 Task: Add the task  Upgrade and migrate company environmental management to a cloud-based solution to the section Information Architecture Sprint in the project BlazeTech and add a Due Date to the respective task as 2023/12/20
Action: Mouse moved to (358, 483)
Screenshot: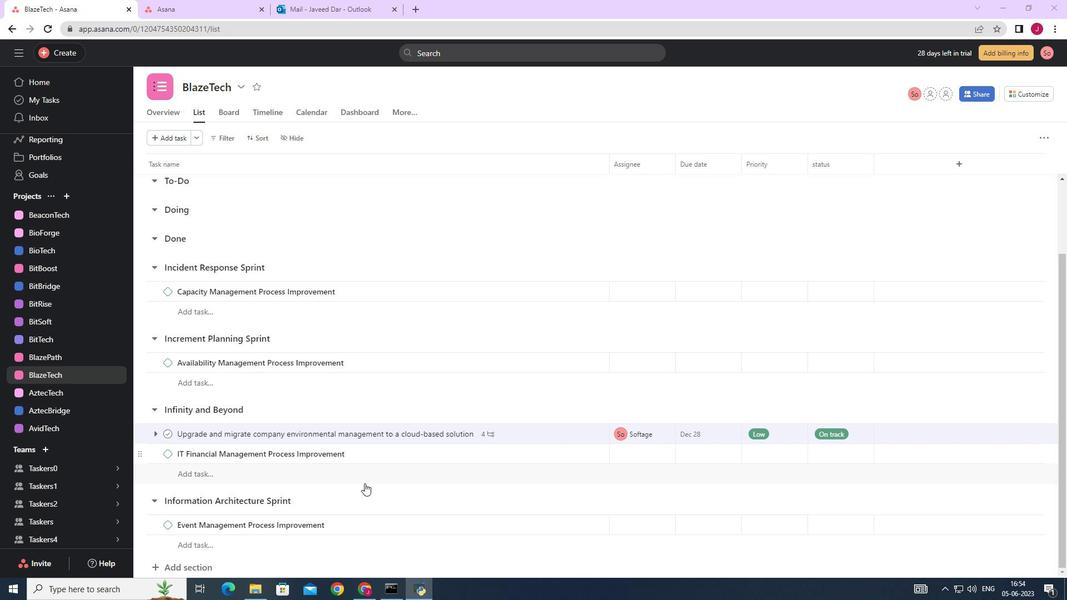 
Action: Mouse scrolled (358, 482) with delta (0, 0)
Screenshot: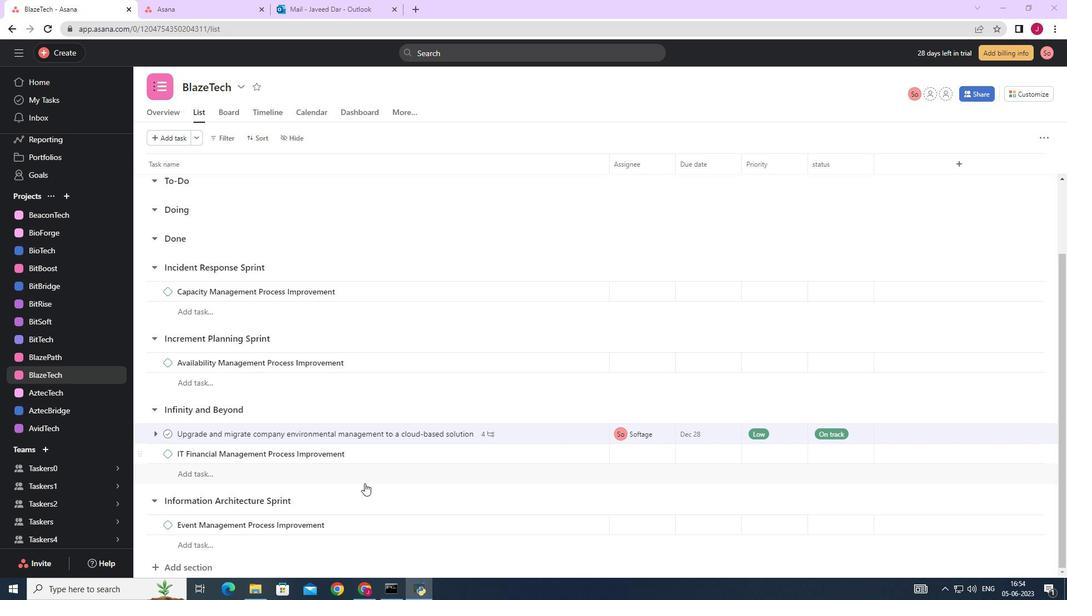 
Action: Mouse scrolled (358, 482) with delta (0, 0)
Screenshot: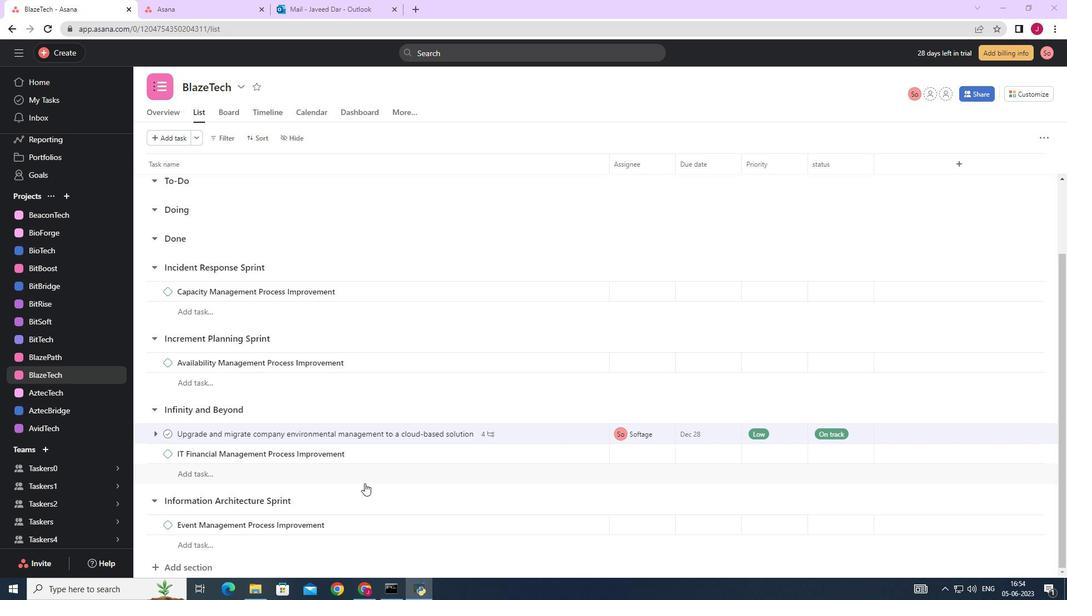 
Action: Mouse moved to (358, 484)
Screenshot: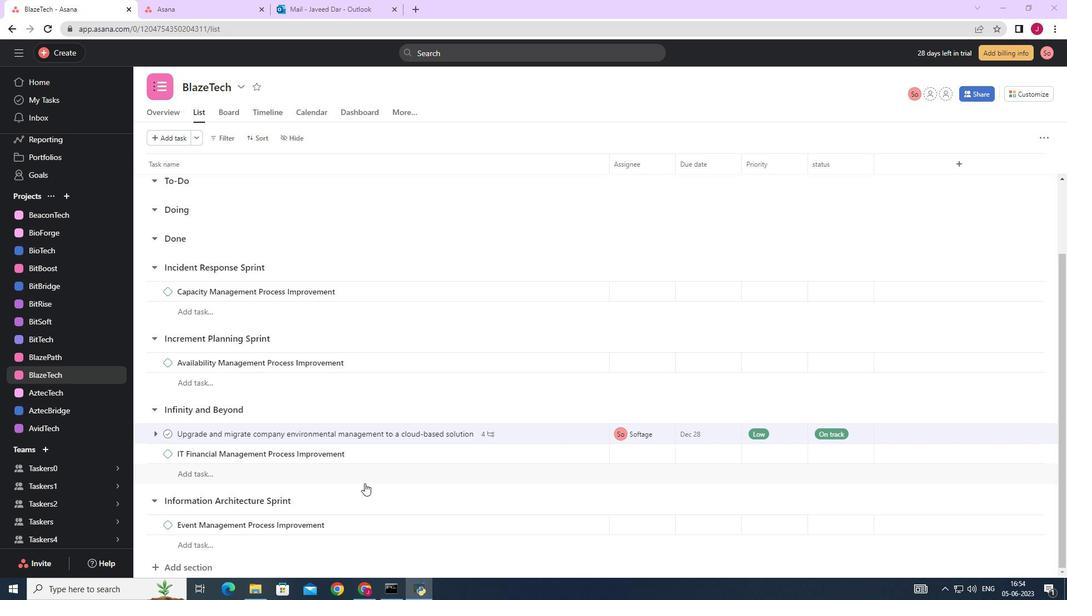 
Action: Mouse scrolled (358, 484) with delta (0, 0)
Screenshot: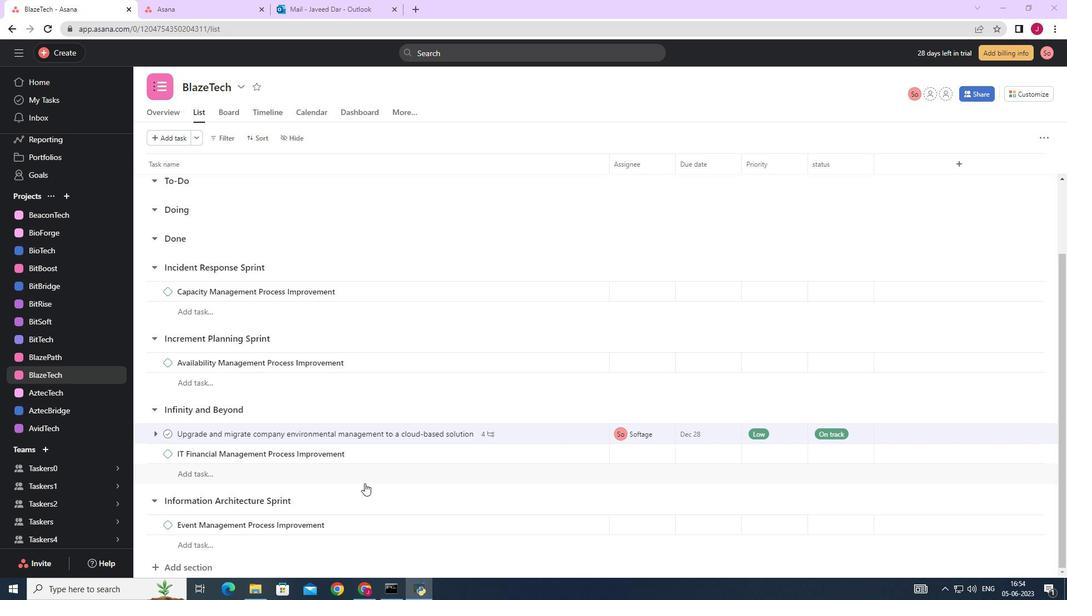 
Action: Mouse moved to (359, 485)
Screenshot: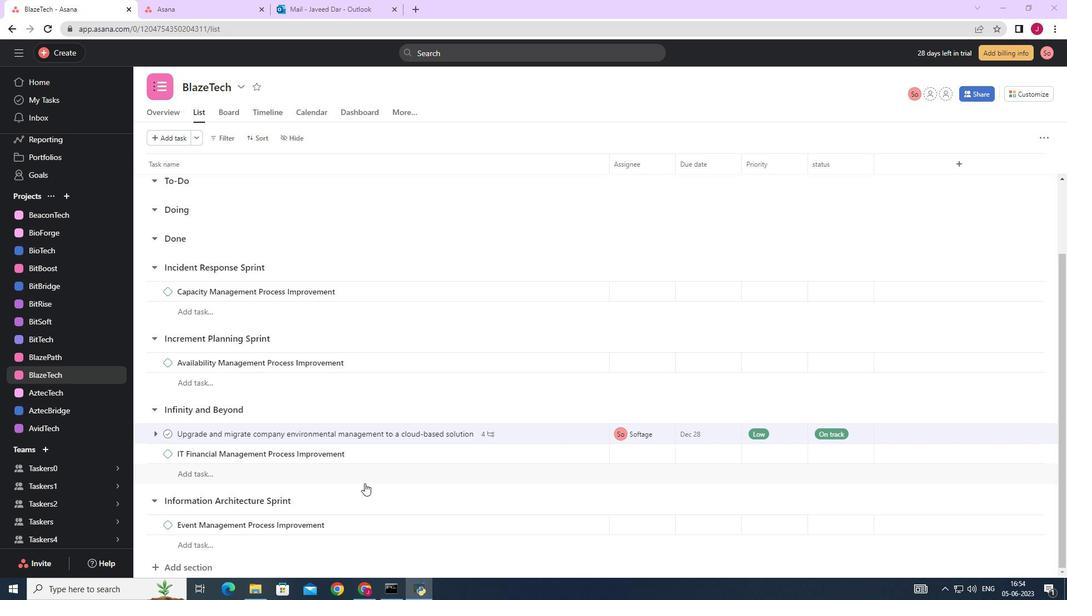
Action: Mouse scrolled (359, 484) with delta (0, 0)
Screenshot: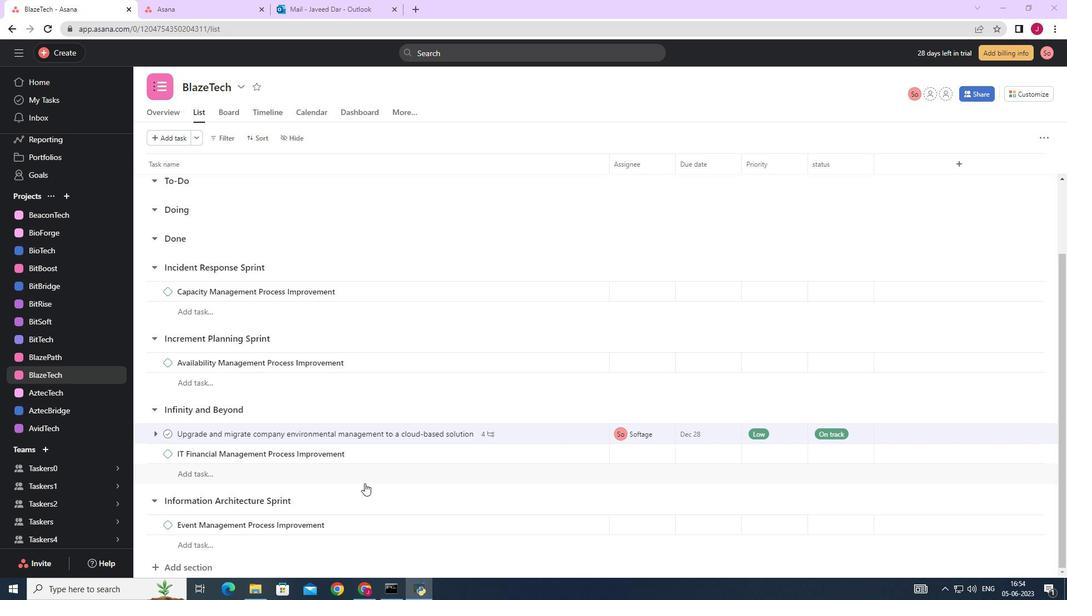 
Action: Mouse moved to (362, 485)
Screenshot: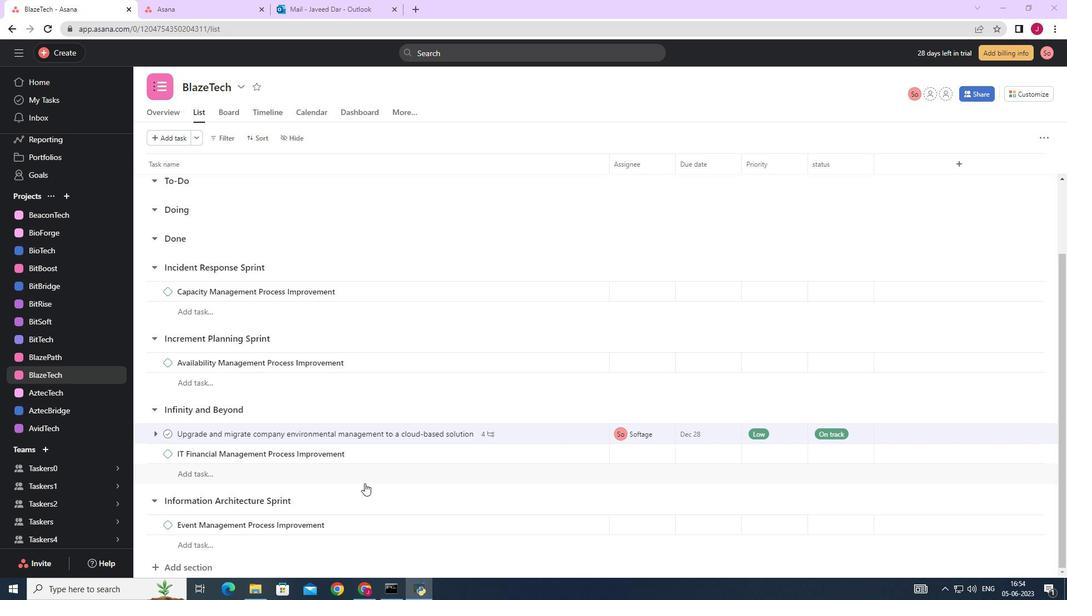 
Action: Mouse scrolled (359, 484) with delta (0, 0)
Screenshot: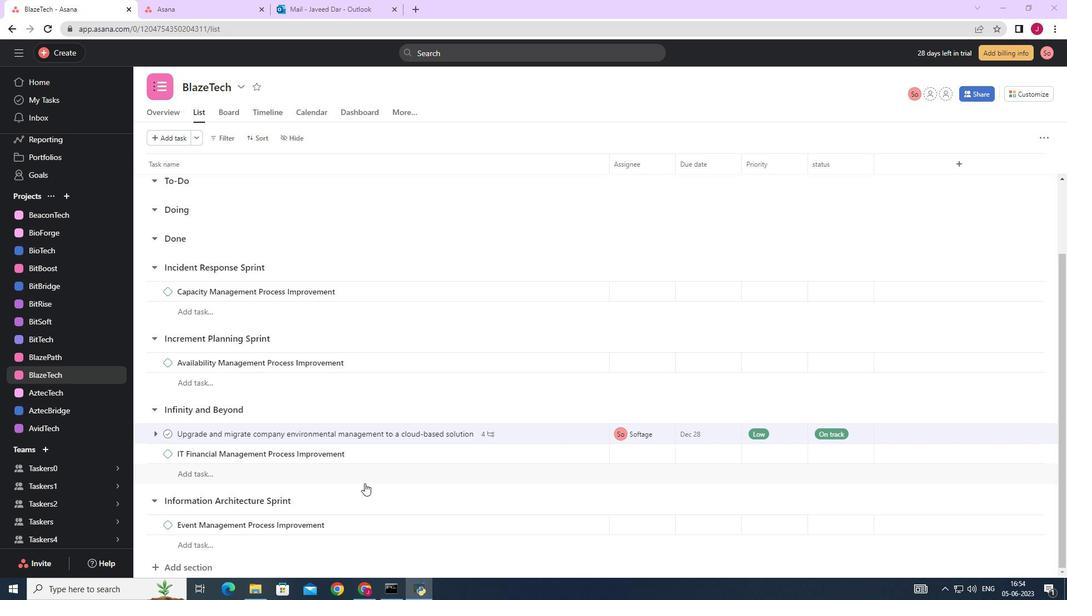 
Action: Mouse moved to (368, 487)
Screenshot: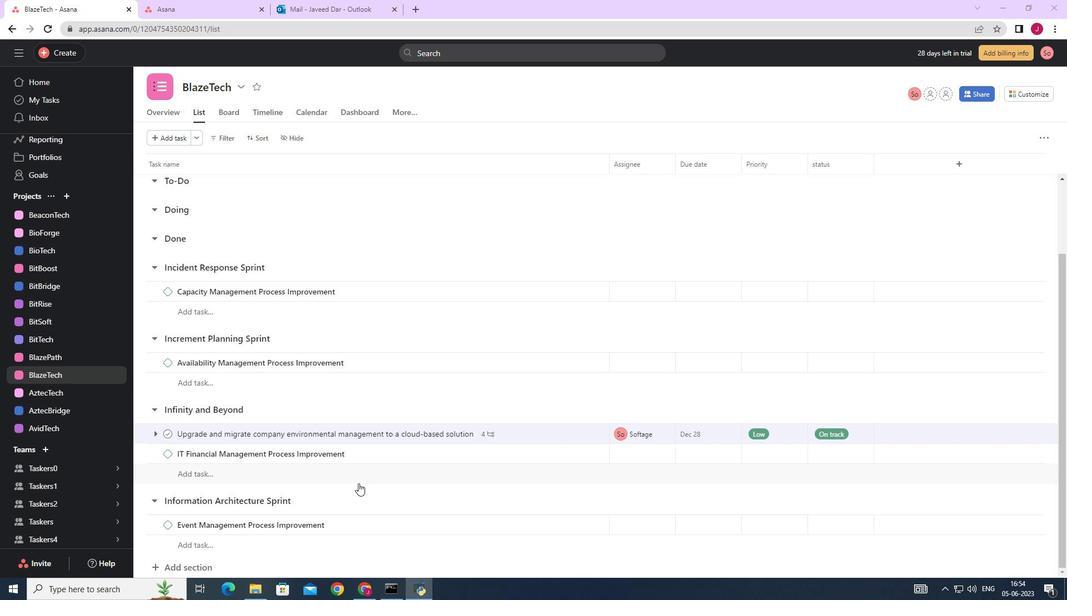 
Action: Mouse scrolled (364, 485) with delta (0, 0)
Screenshot: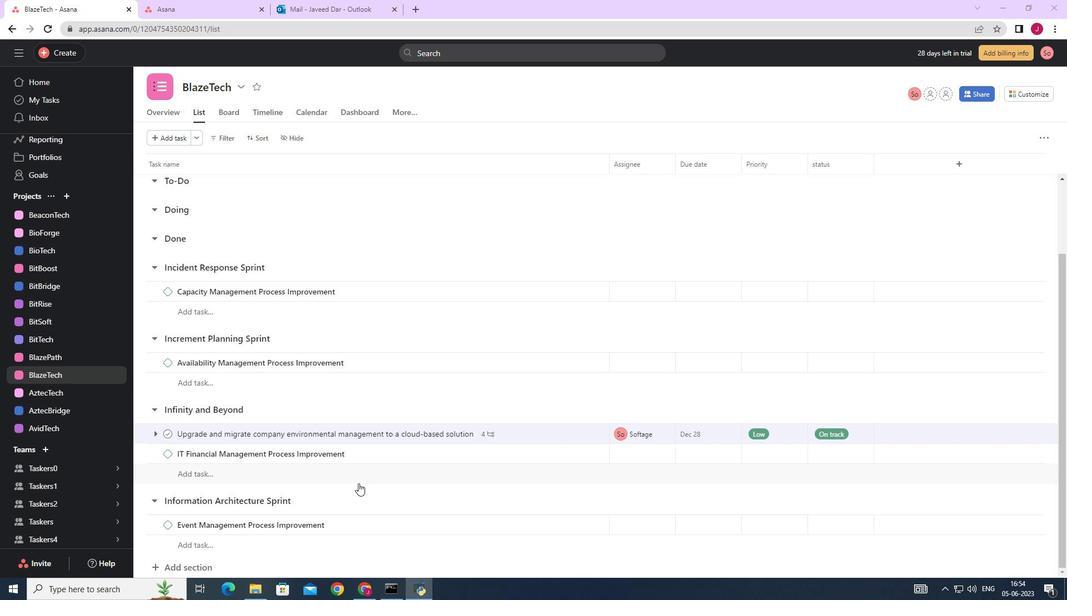 
Action: Mouse moved to (577, 432)
Screenshot: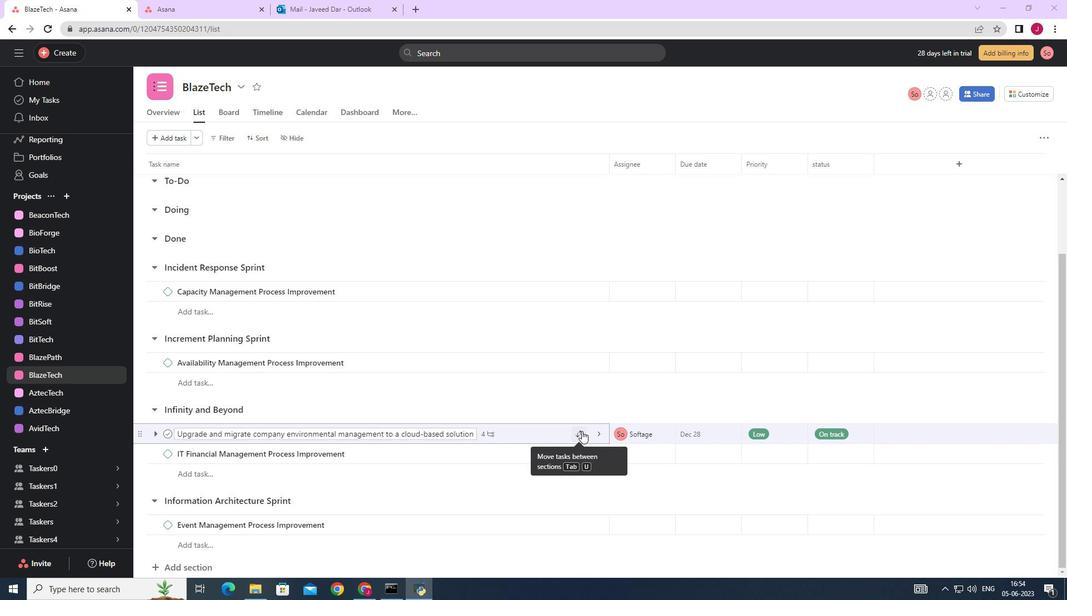 
Action: Mouse pressed left at (577, 432)
Screenshot: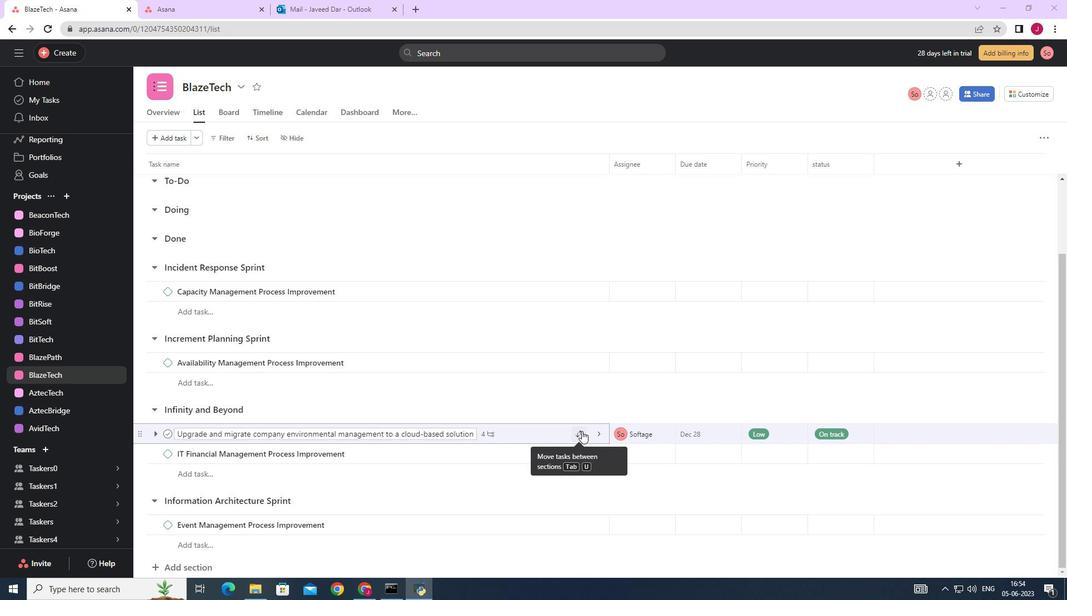 
Action: Mouse moved to (495, 414)
Screenshot: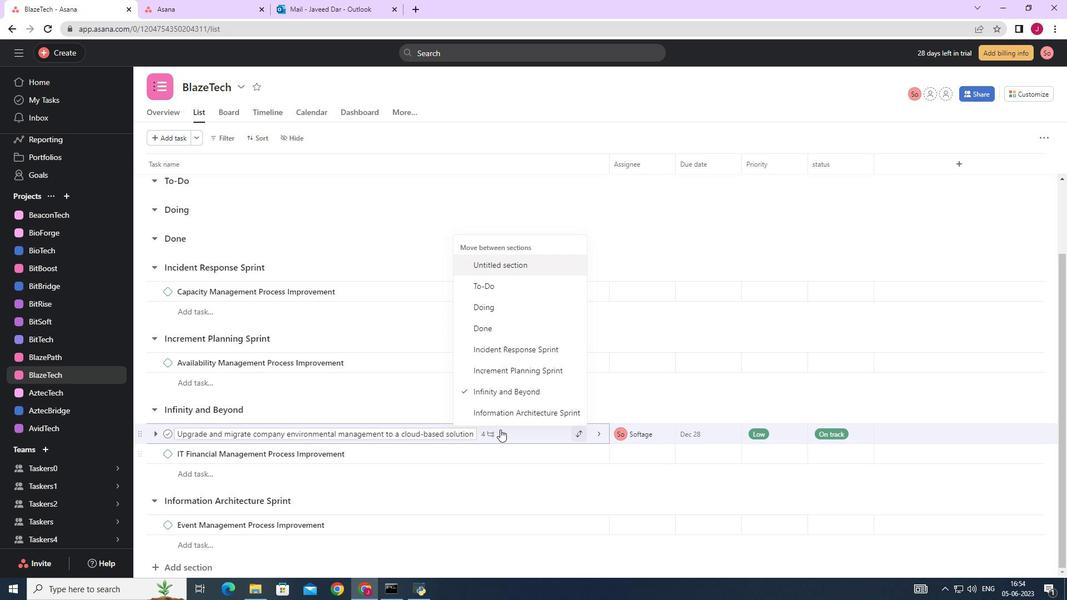 
Action: Mouse pressed left at (495, 414)
Screenshot: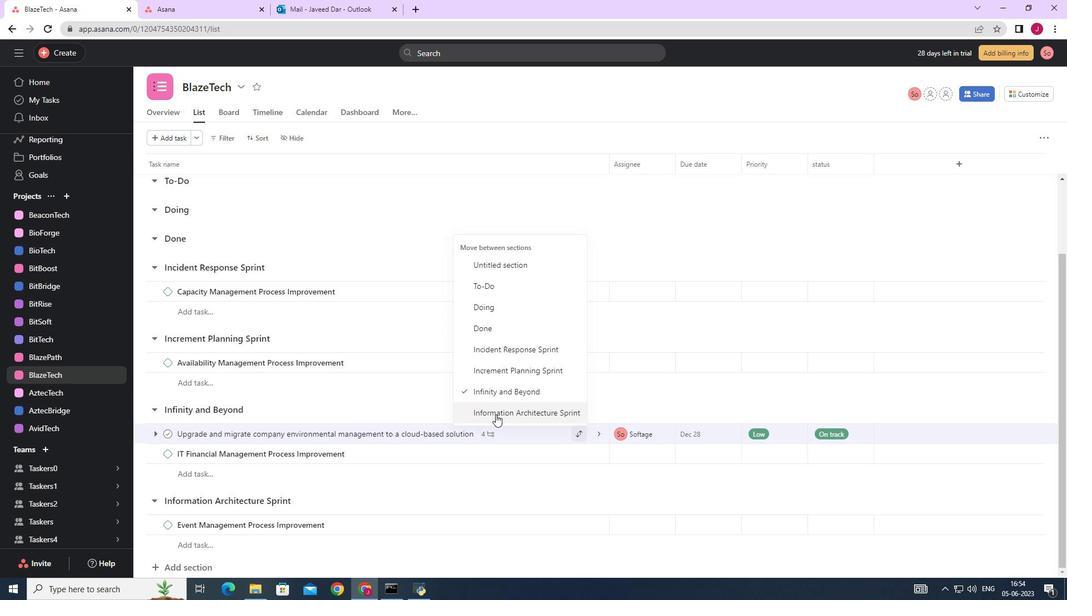 
Action: Mouse moved to (658, 479)
Screenshot: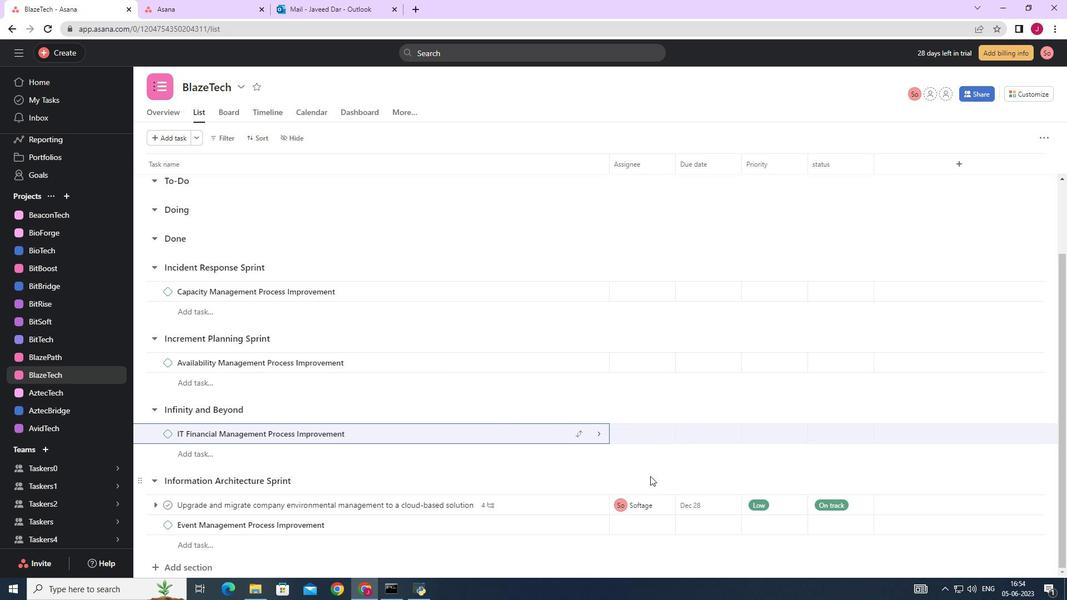 
Action: Mouse scrolled (658, 478) with delta (0, 0)
Screenshot: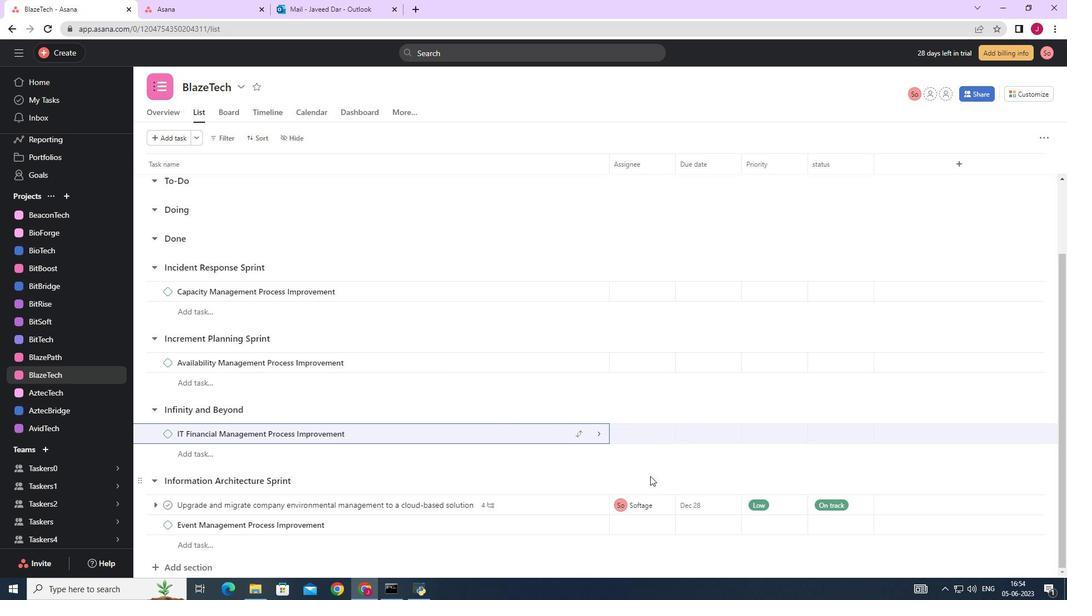 
Action: Mouse scrolled (658, 478) with delta (0, 0)
Screenshot: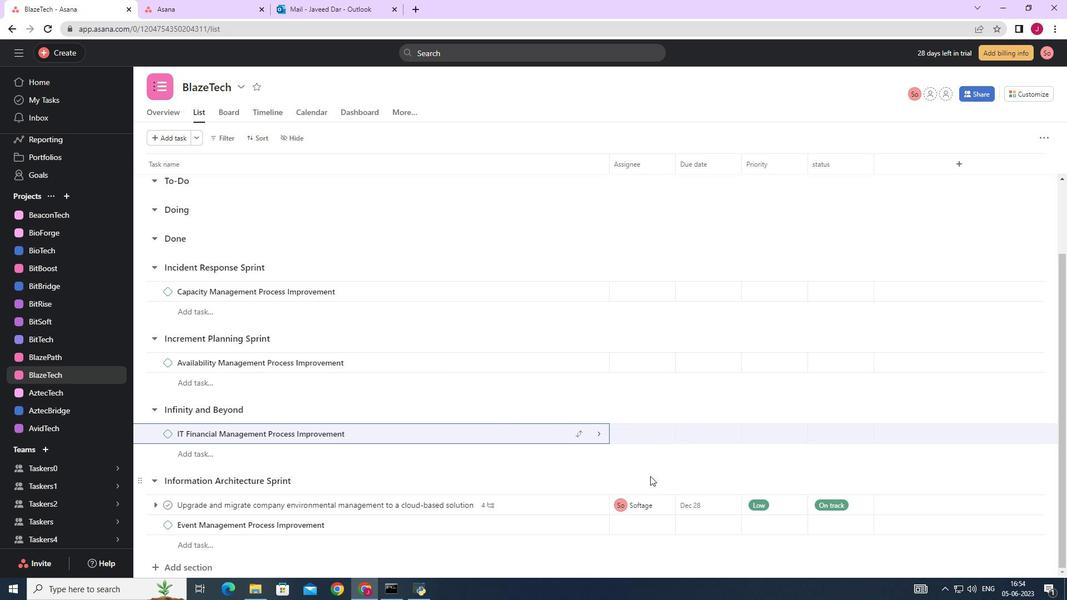 
Action: Mouse scrolled (658, 478) with delta (0, 0)
Screenshot: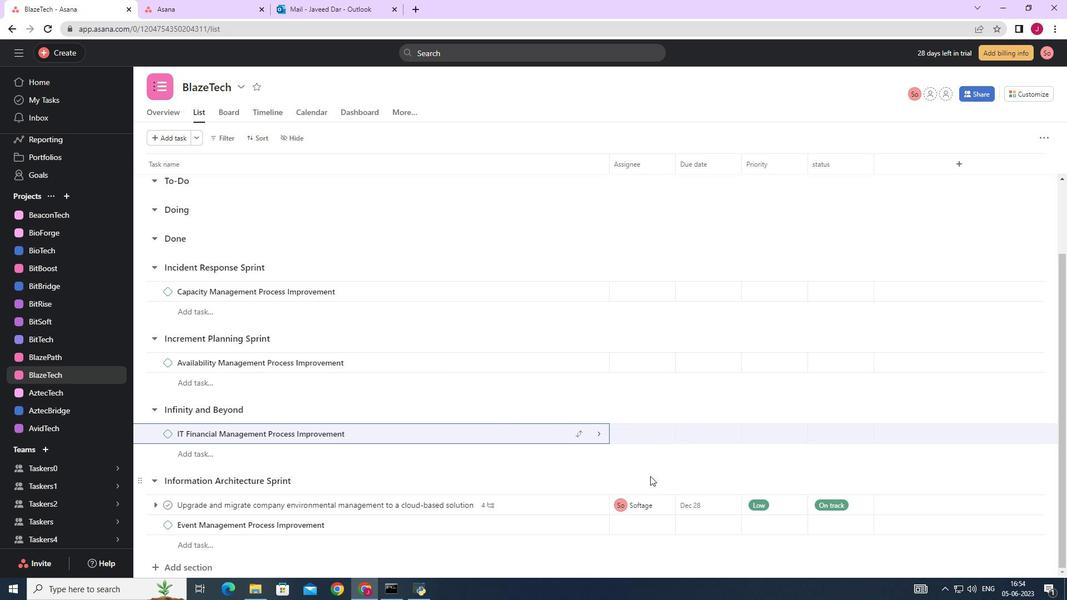 
Action: Mouse scrolled (658, 478) with delta (0, 0)
Screenshot: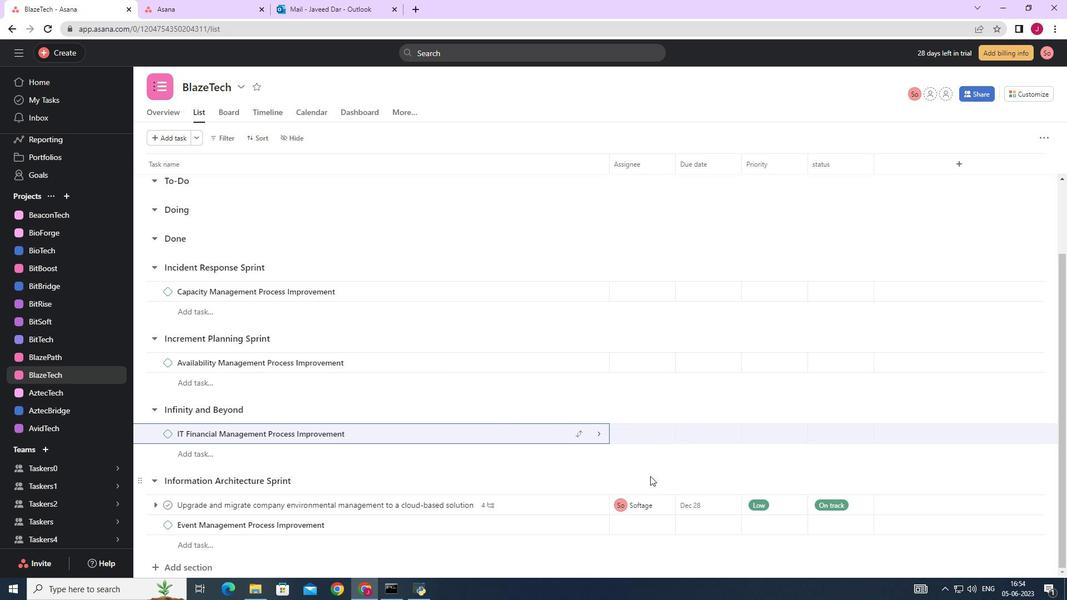 
Action: Mouse scrolled (658, 478) with delta (0, 0)
Screenshot: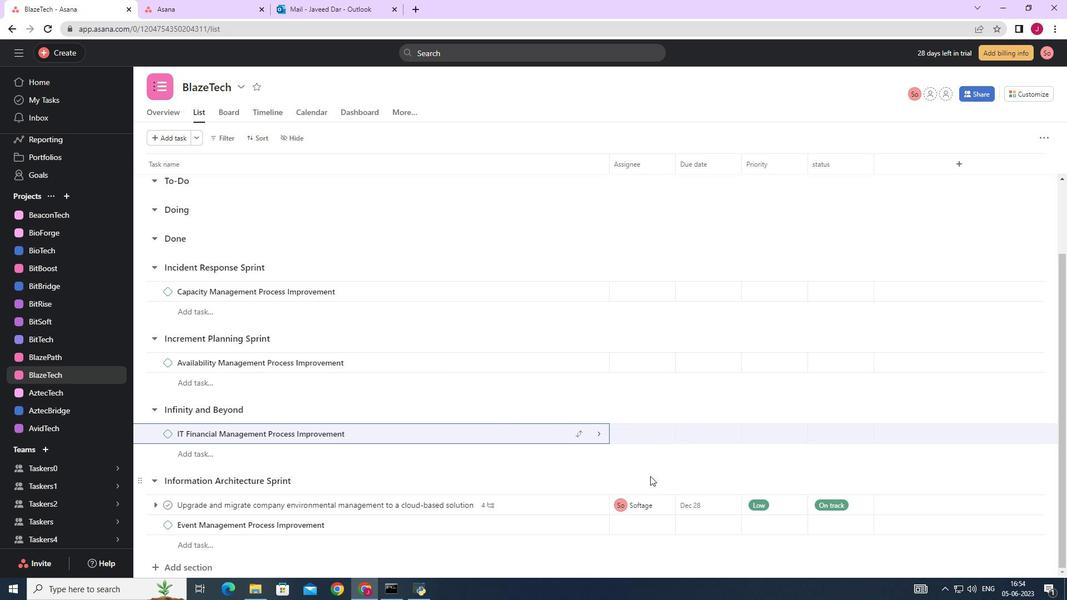 
Action: Mouse moved to (717, 506)
Screenshot: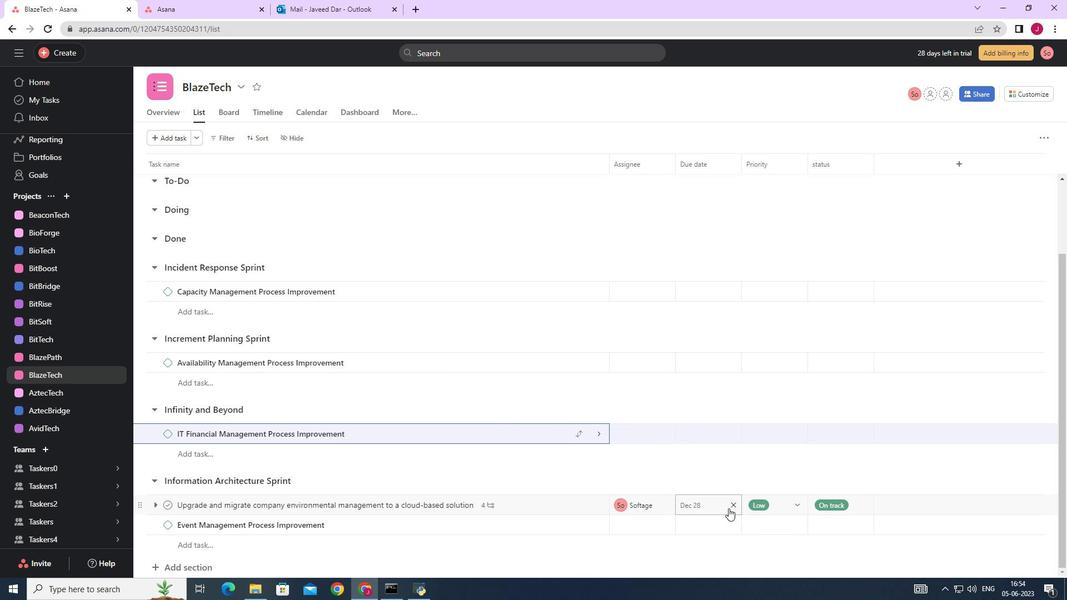 
Action: Mouse pressed left at (717, 506)
Screenshot: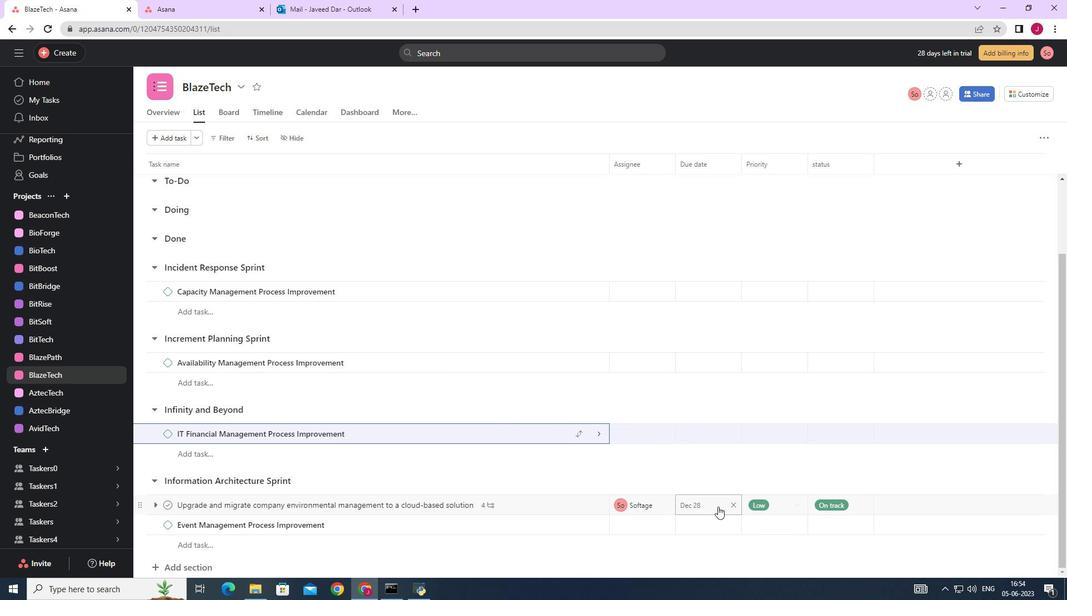 
Action: Mouse moved to (814, 305)
Screenshot: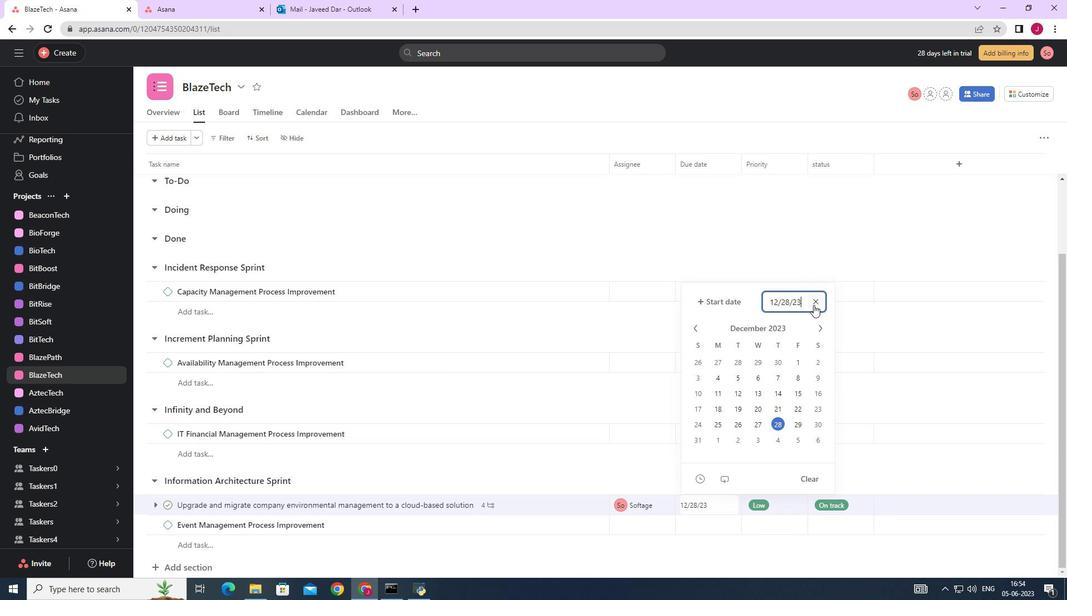 
Action: Mouse pressed left at (814, 305)
Screenshot: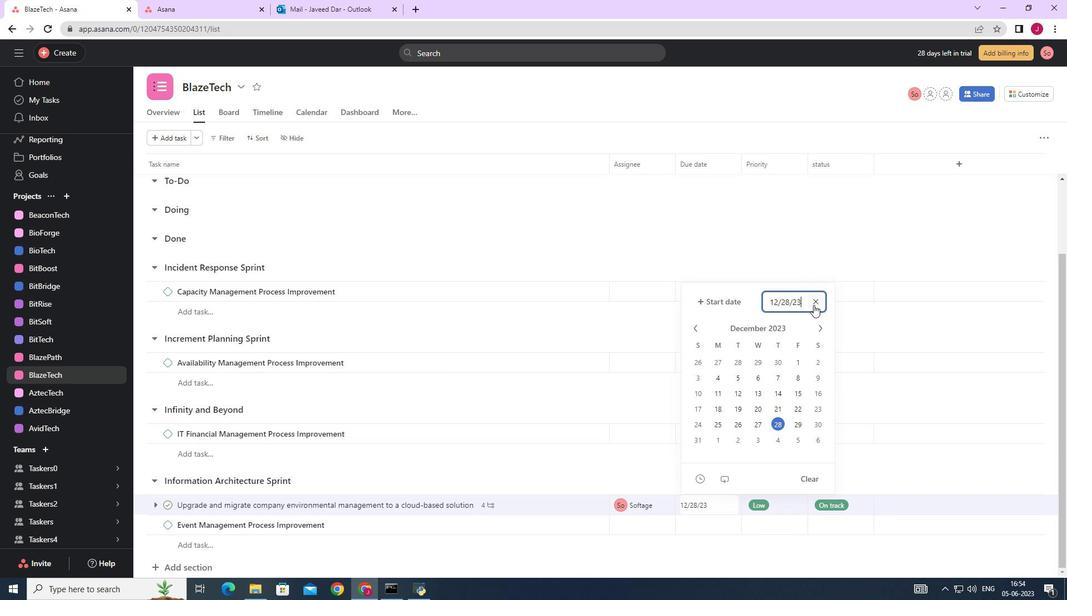 
Action: Mouse moved to (751, 407)
Screenshot: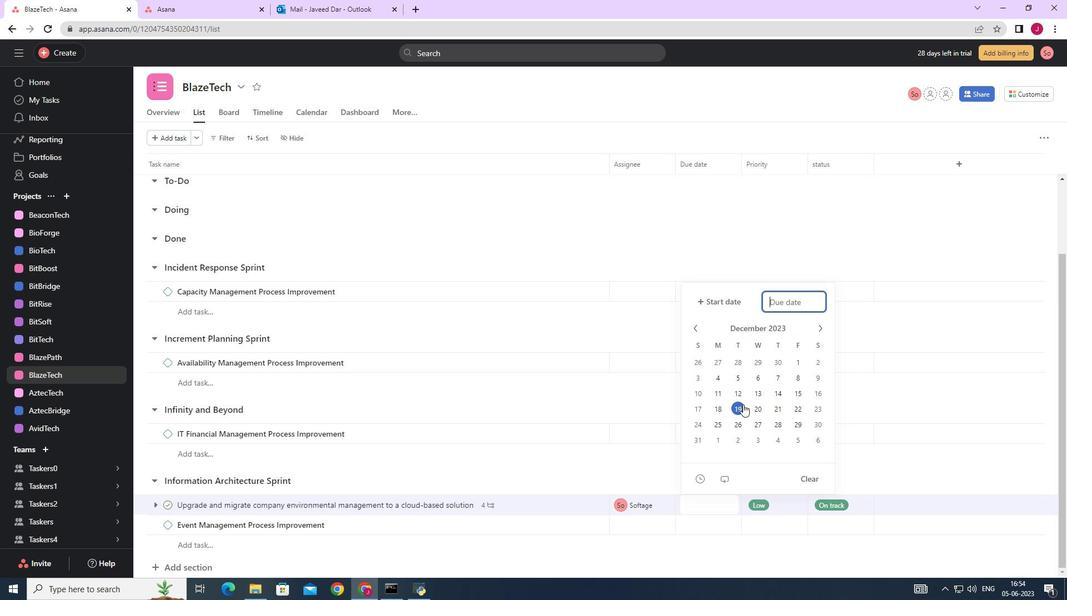 
Action: Mouse pressed left at (751, 407)
Screenshot: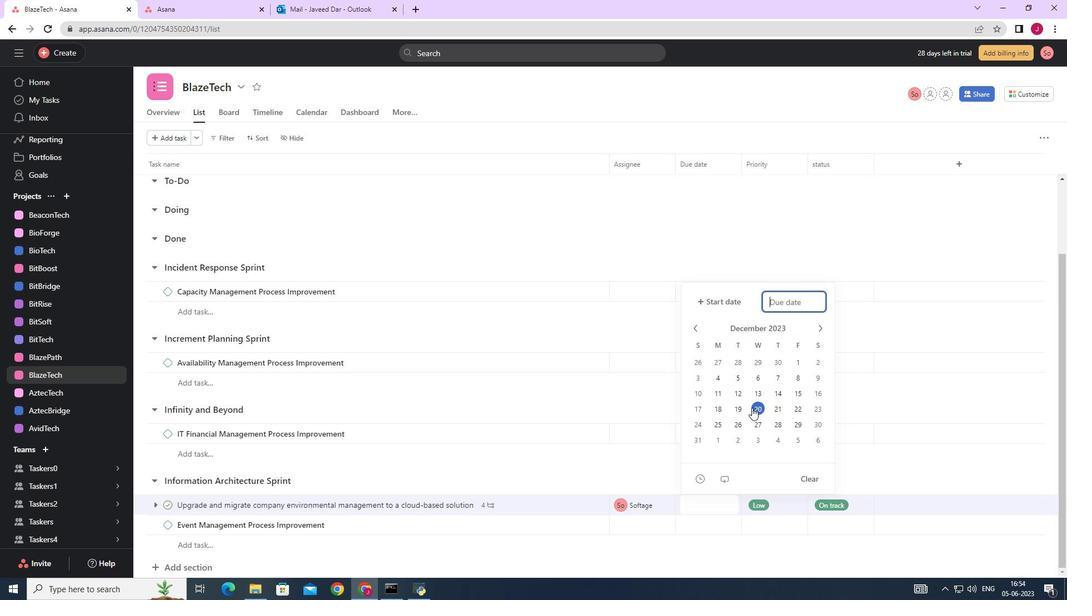 
Action: Mouse moved to (886, 223)
Screenshot: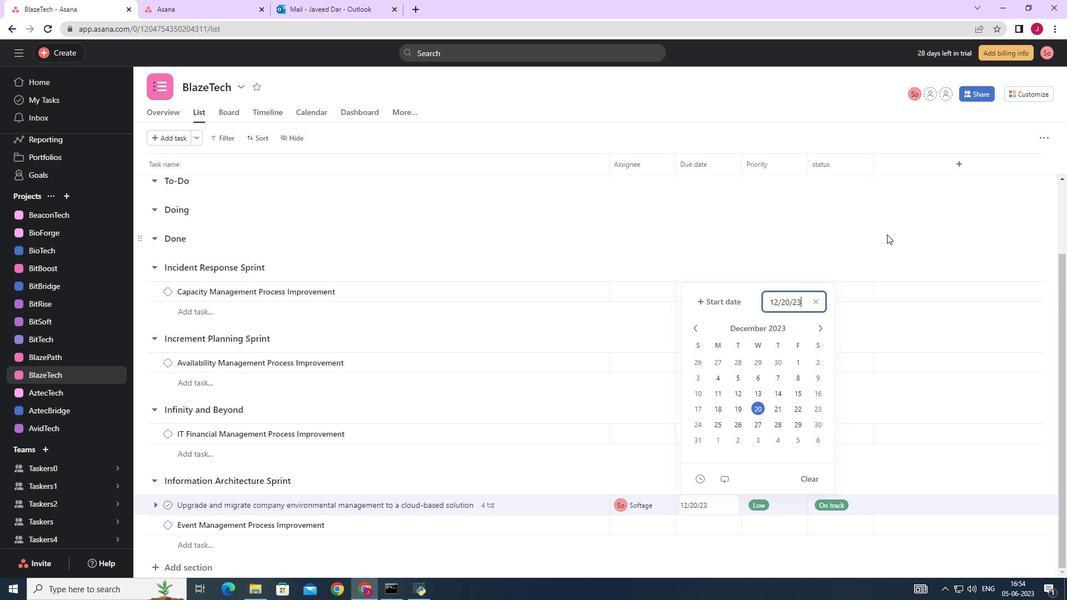 
Action: Mouse pressed left at (886, 223)
Screenshot: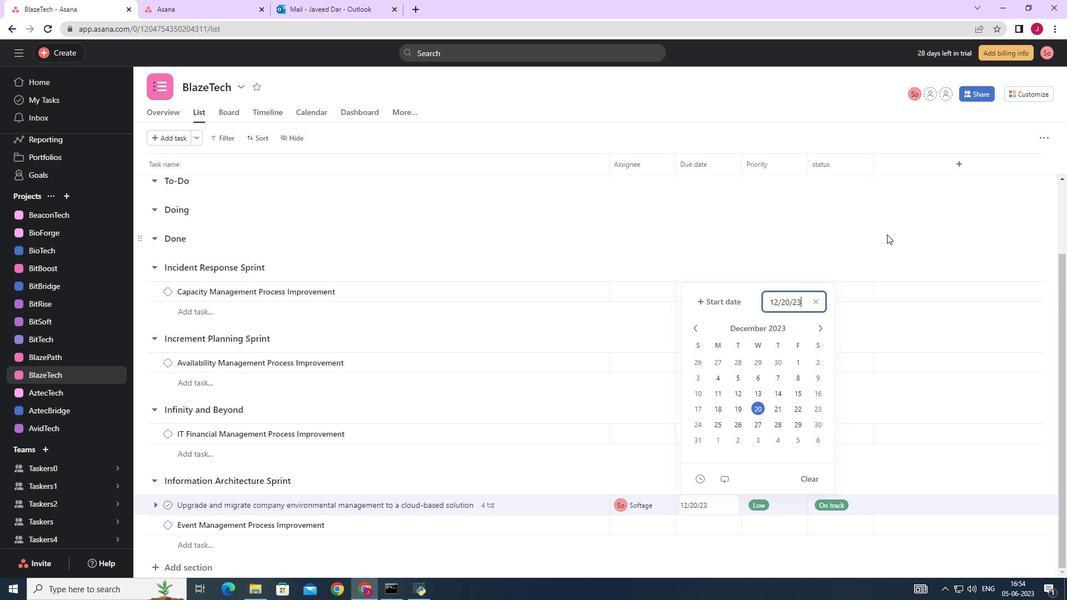 
